 Task: Create Card Content Creation Review in Board Newsletter Design Software to Workspace Corporate Legal Services. Create Card Job Training Review in Board Sales Pipeline Forecasting to Workspace Corporate Legal Services. Create Card Content Distribution Review in Board Content Marketing Podcast Creation and Promotion Strategy to Workspace Corporate Legal Services
Action: Mouse moved to (113, 391)
Screenshot: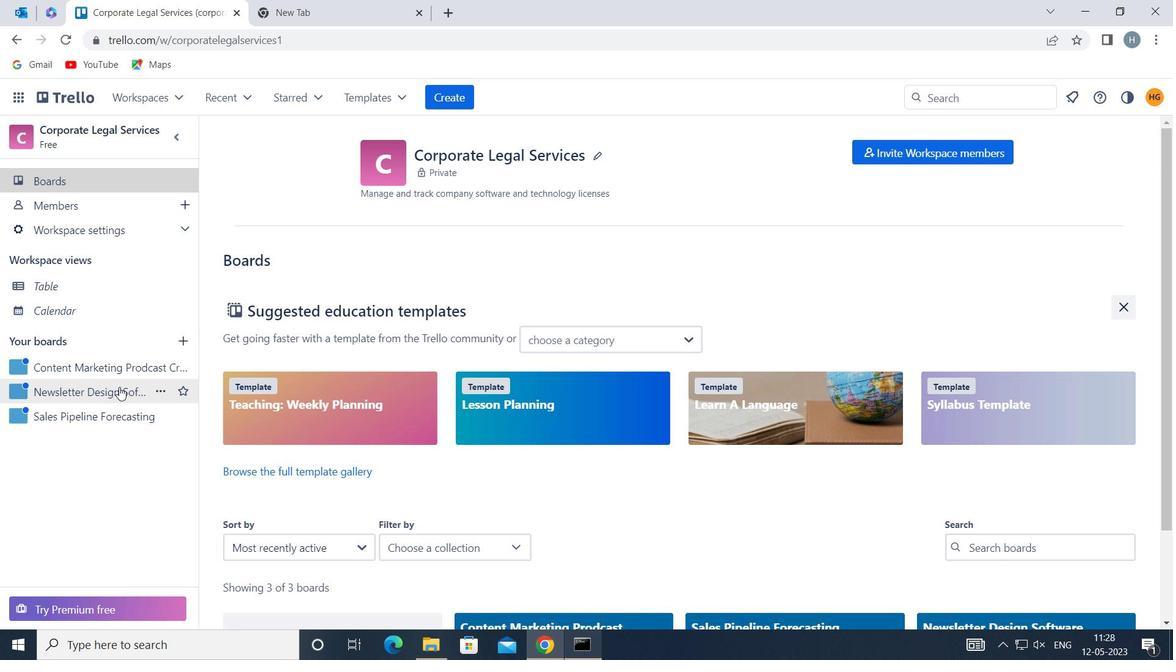 
Action: Mouse pressed left at (113, 391)
Screenshot: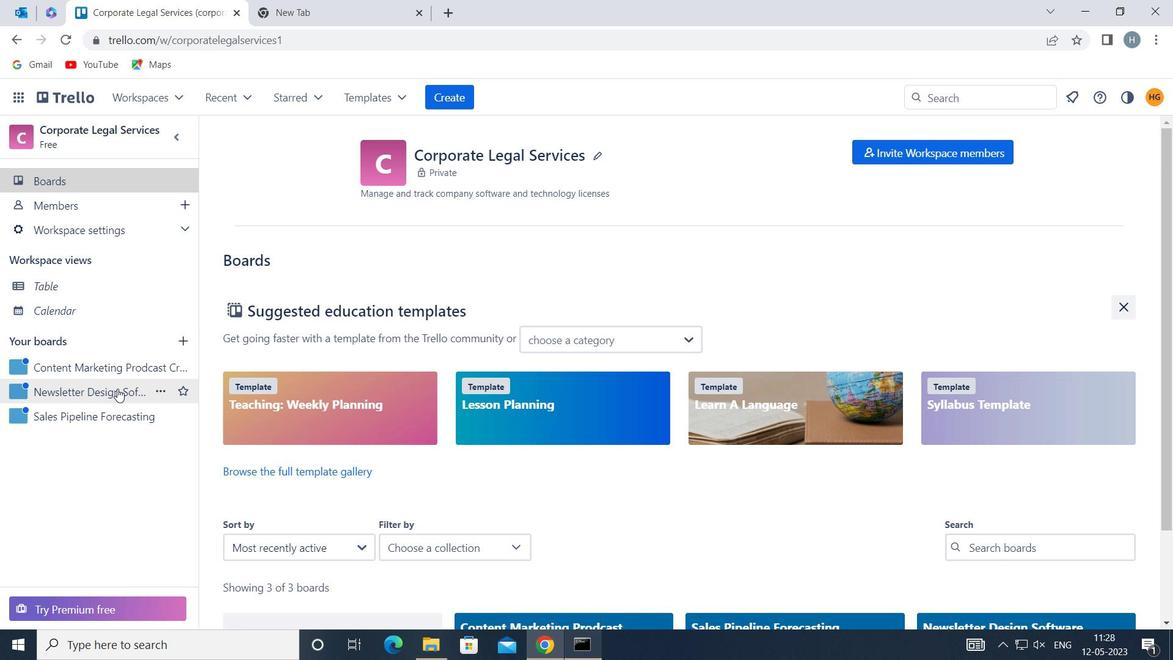 
Action: Mouse moved to (715, 228)
Screenshot: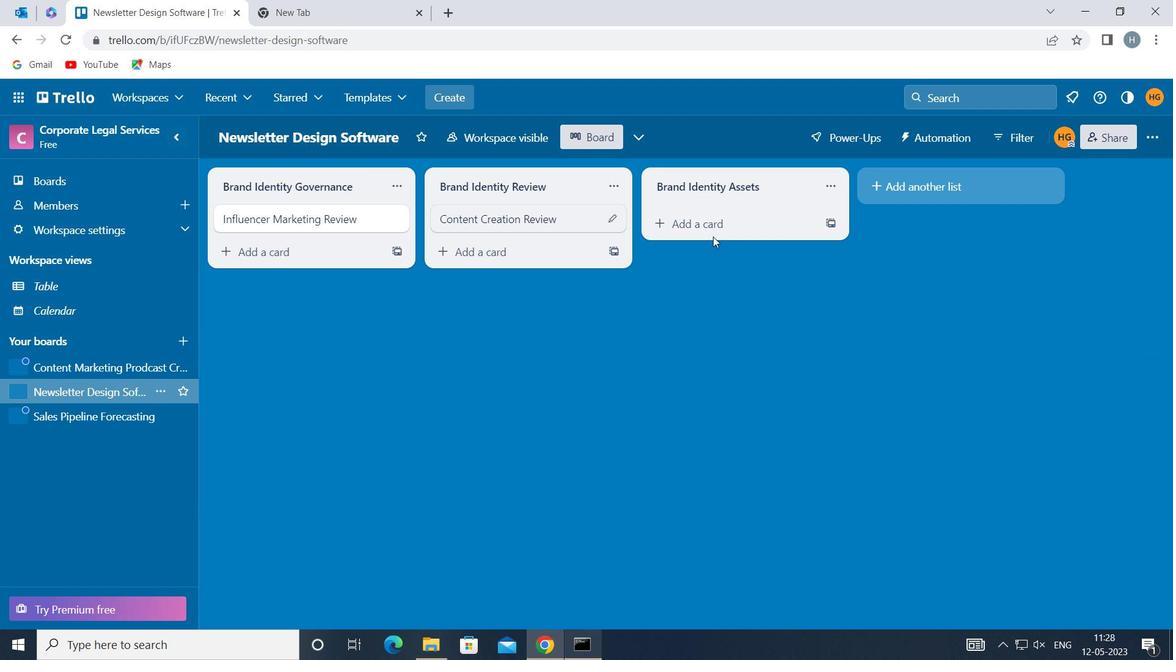 
Action: Mouse pressed left at (715, 228)
Screenshot: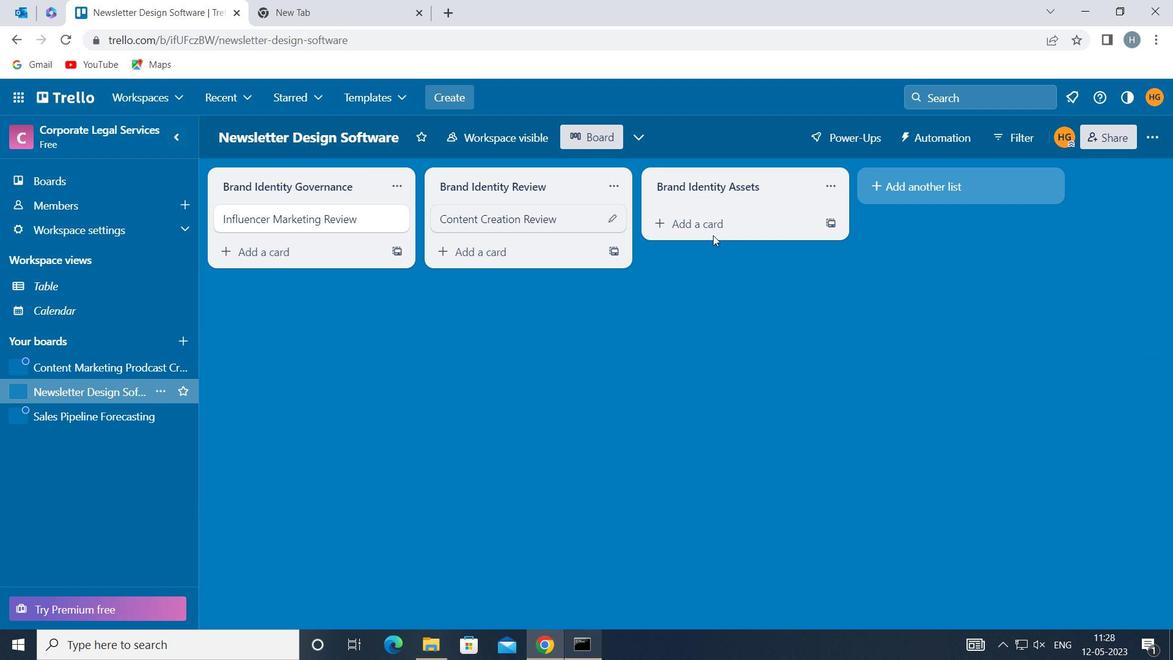 
Action: Mouse pressed left at (715, 228)
Screenshot: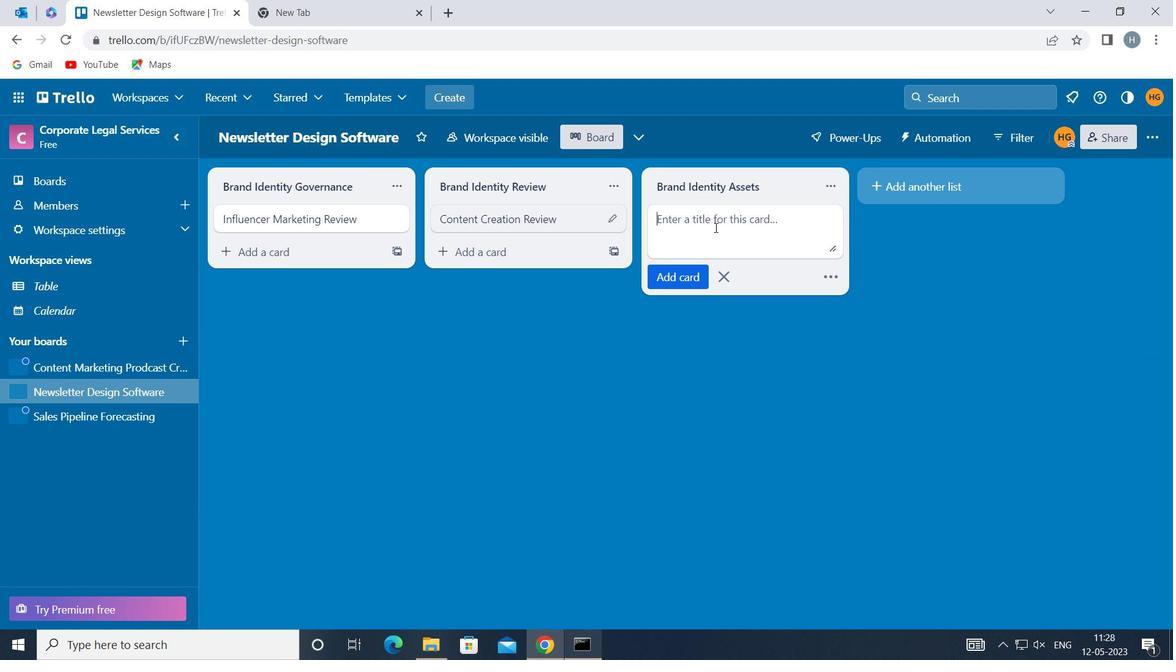 
Action: Key pressed <Key.shift>CONTENT<Key.space><Key.shift>CREATION<Key.space><Key.shift>REVIEW
Screenshot: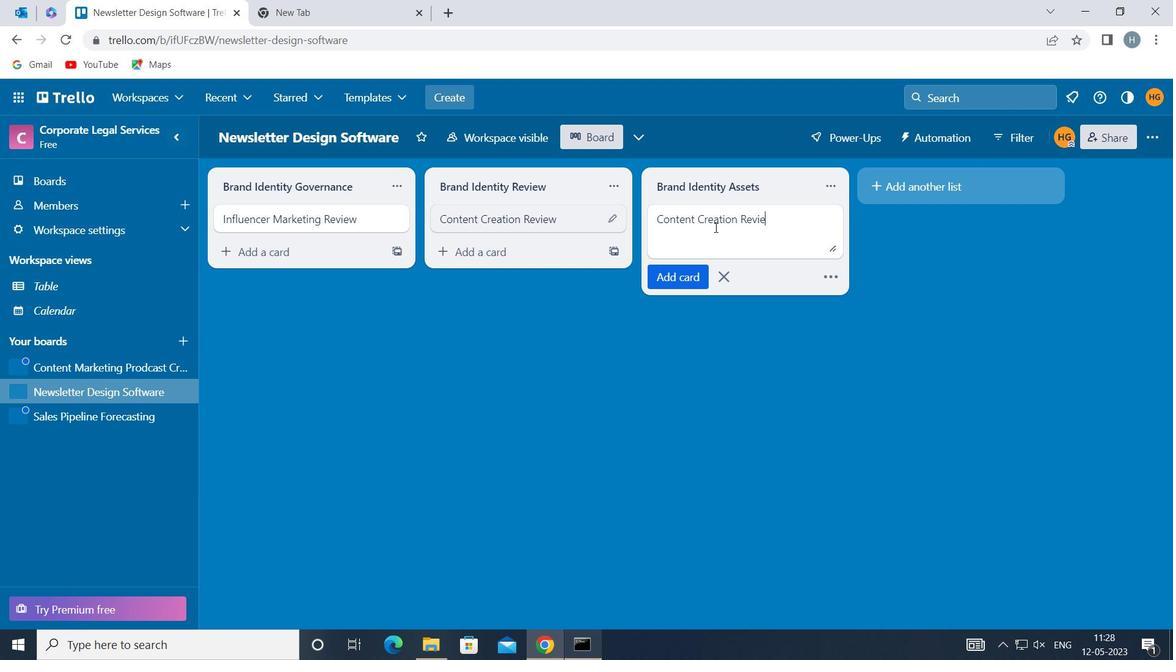 
Action: Mouse moved to (685, 274)
Screenshot: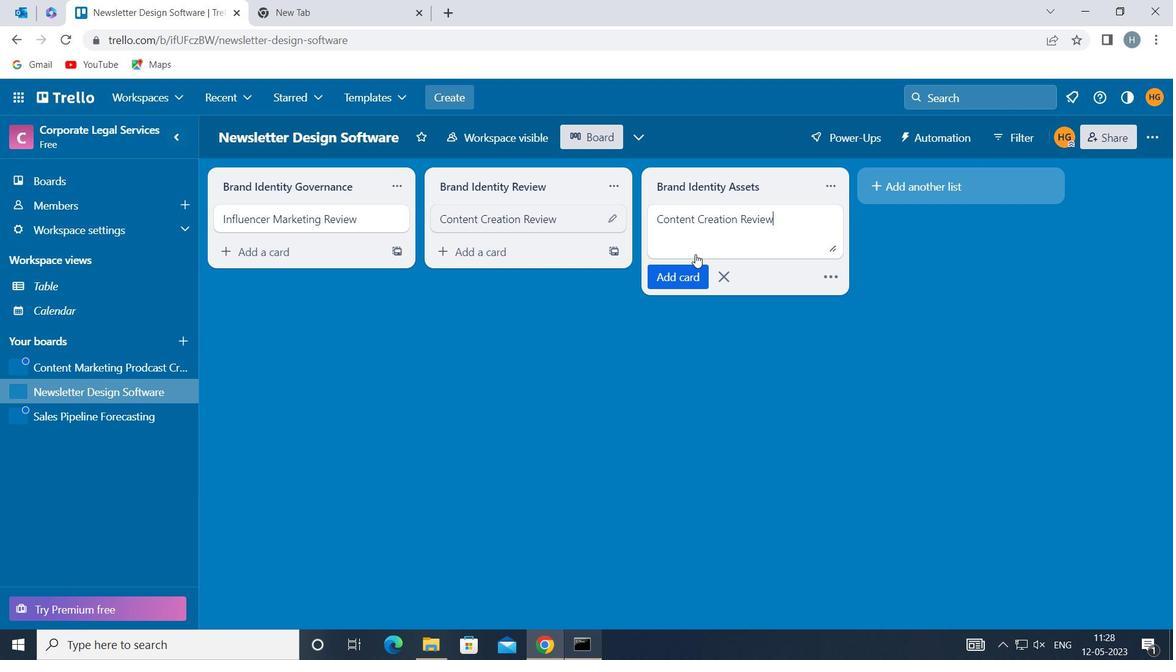 
Action: Mouse pressed left at (685, 274)
Screenshot: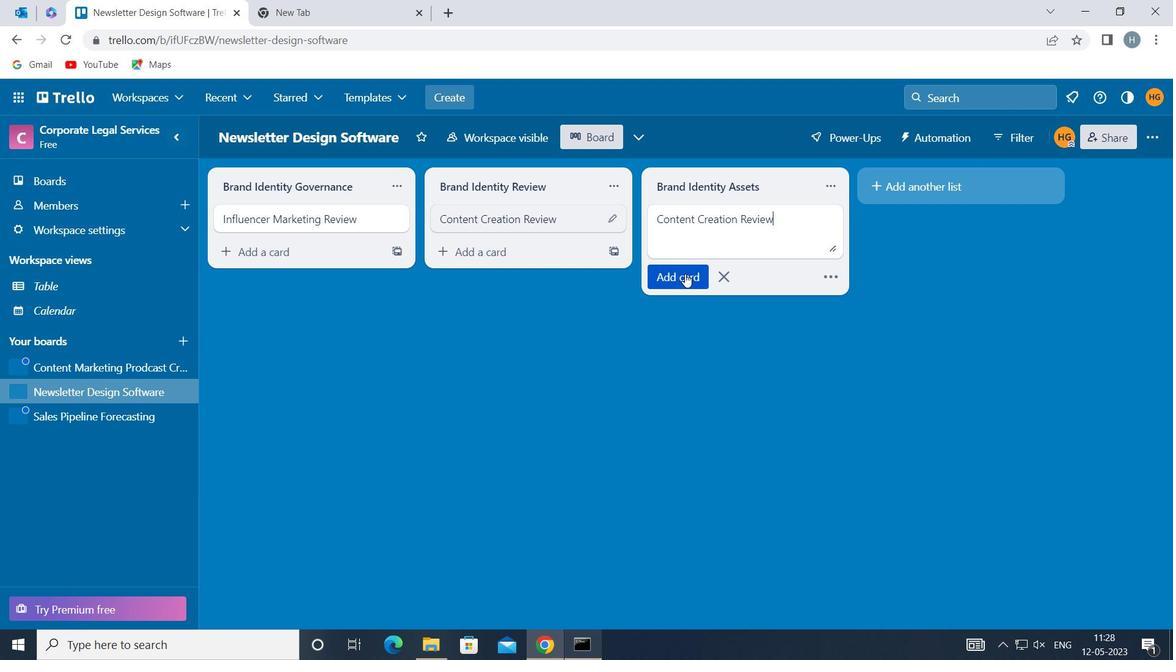 
Action: Mouse moved to (624, 383)
Screenshot: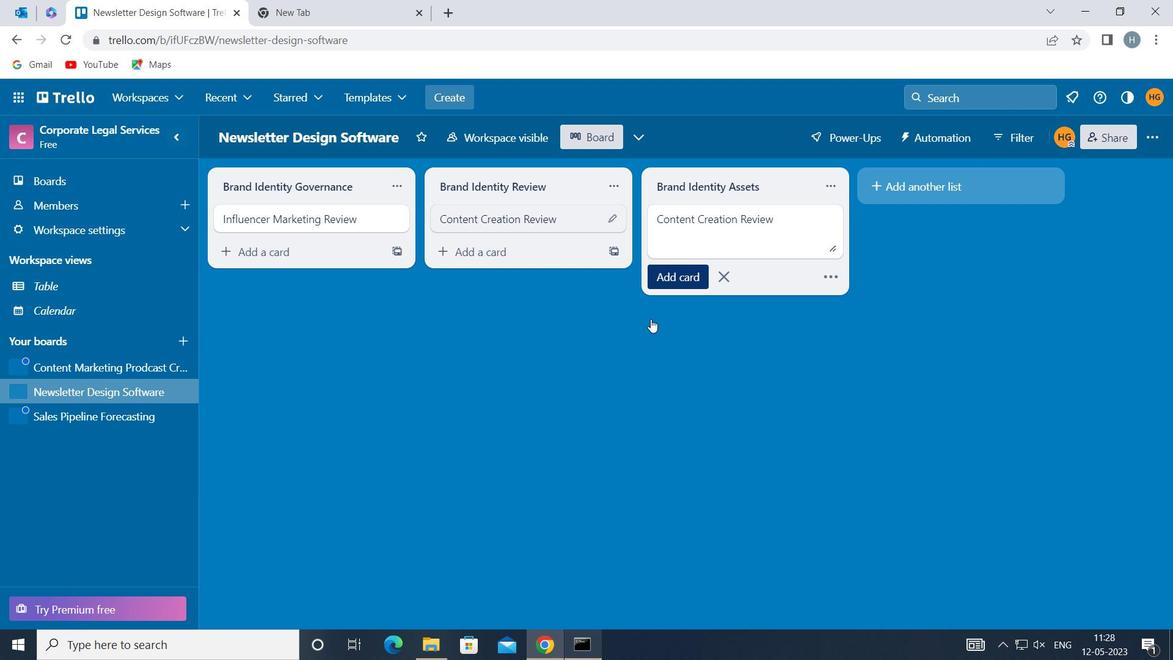 
Action: Mouse pressed left at (624, 383)
Screenshot: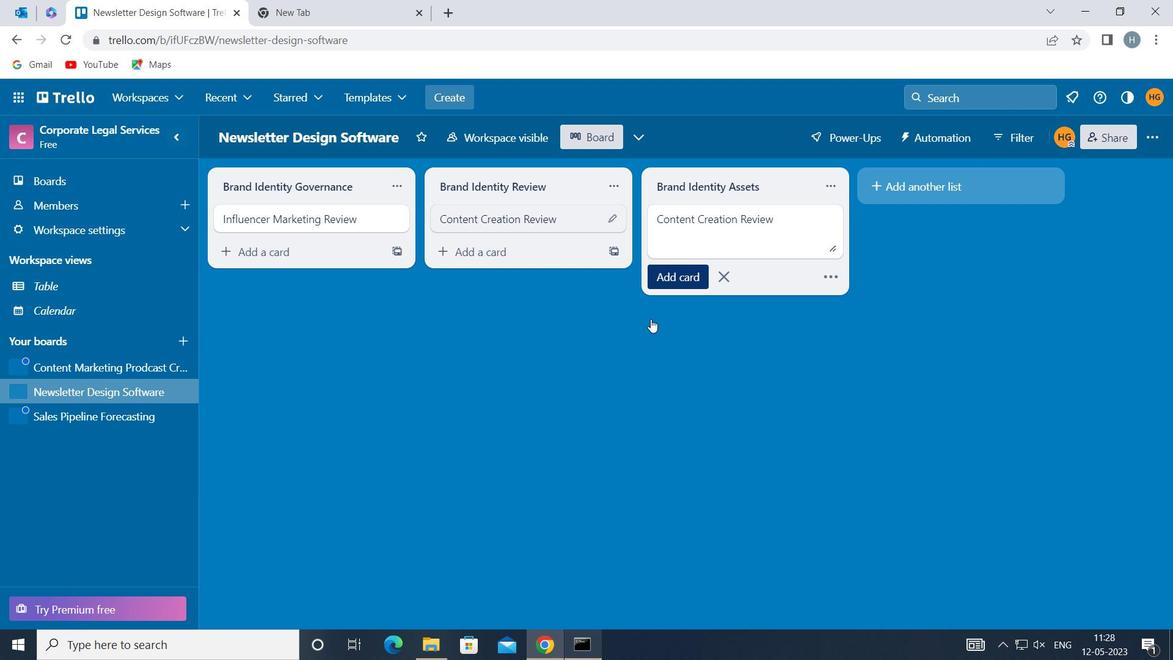 
Action: Mouse moved to (86, 407)
Screenshot: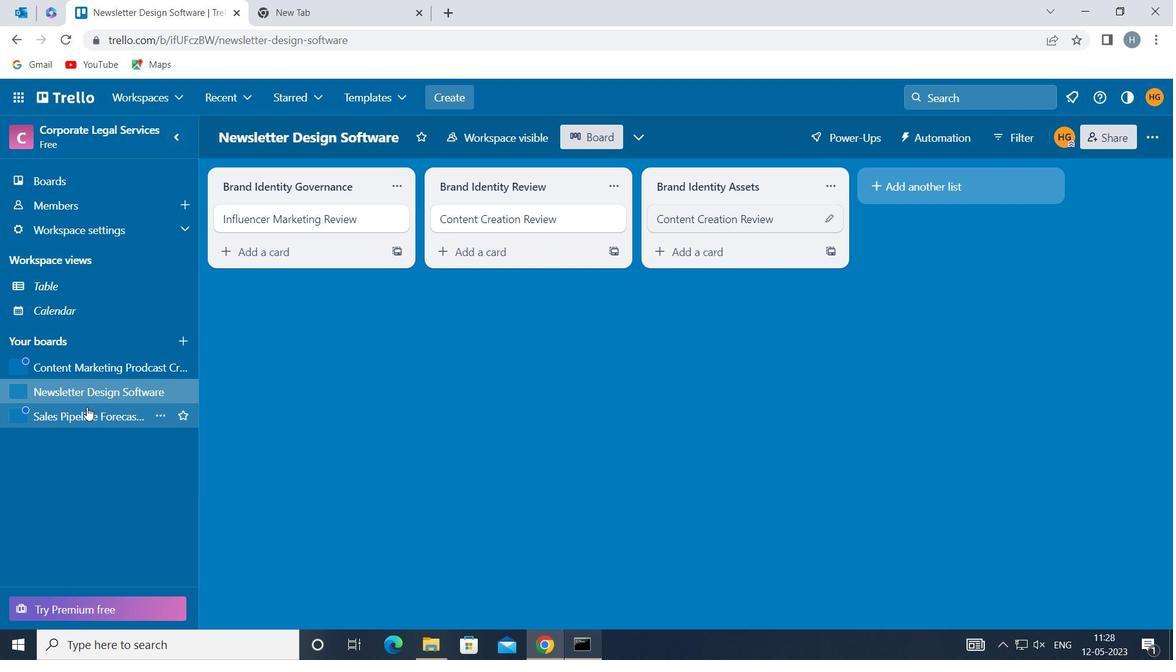 
Action: Mouse pressed left at (86, 407)
Screenshot: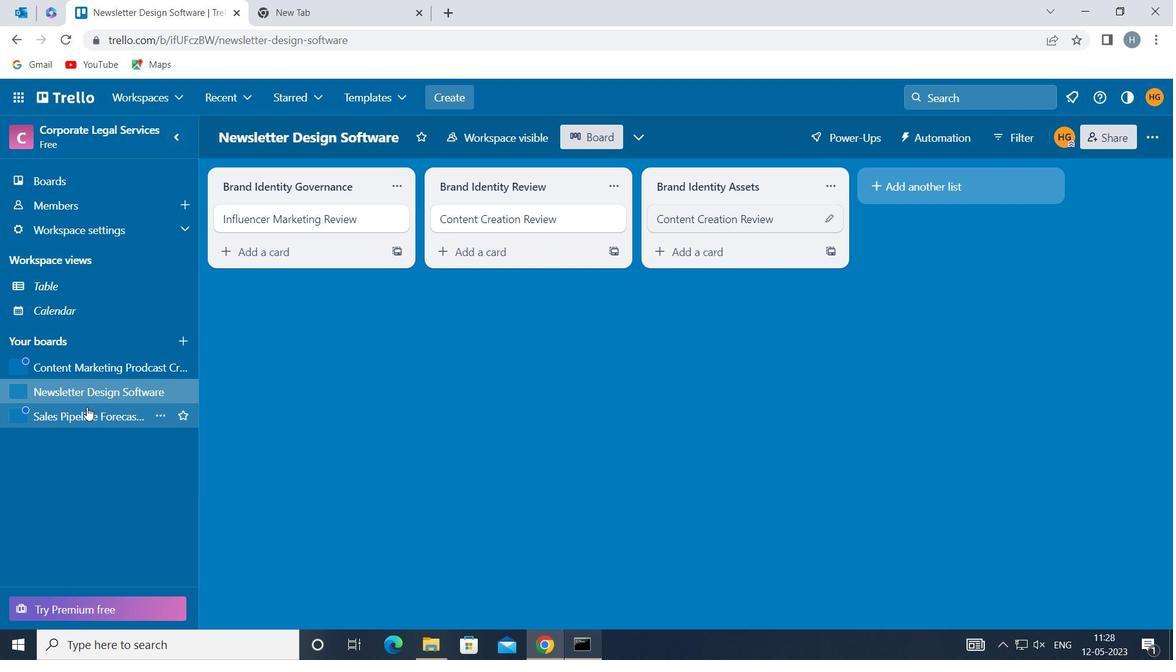 
Action: Mouse moved to (743, 227)
Screenshot: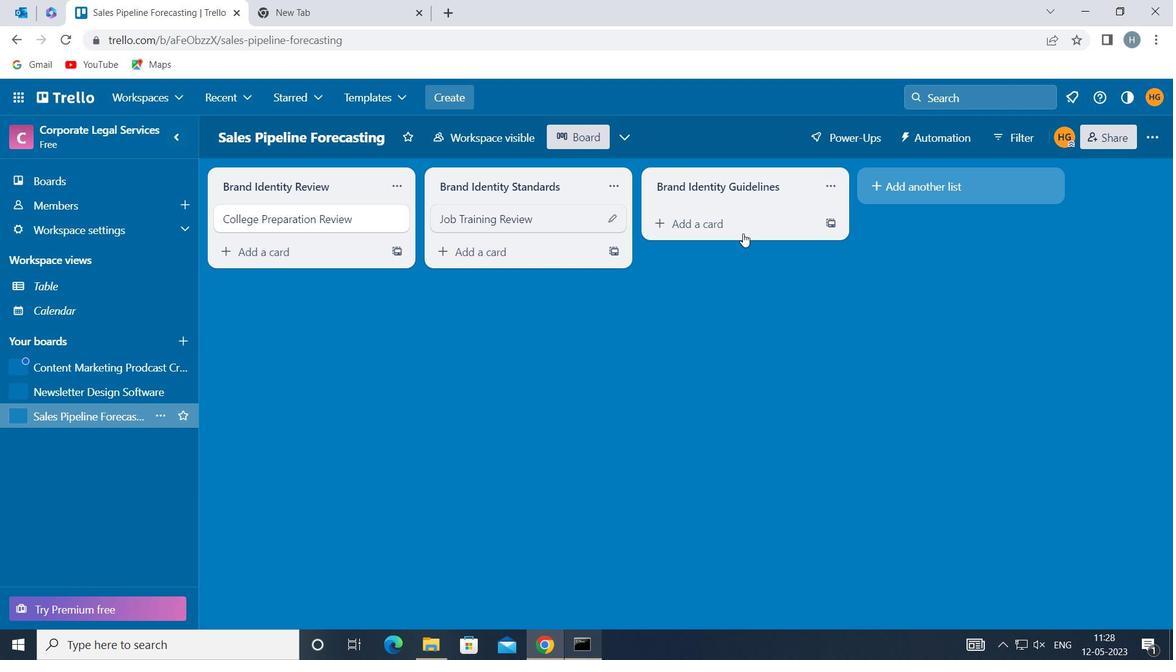 
Action: Mouse pressed left at (743, 227)
Screenshot: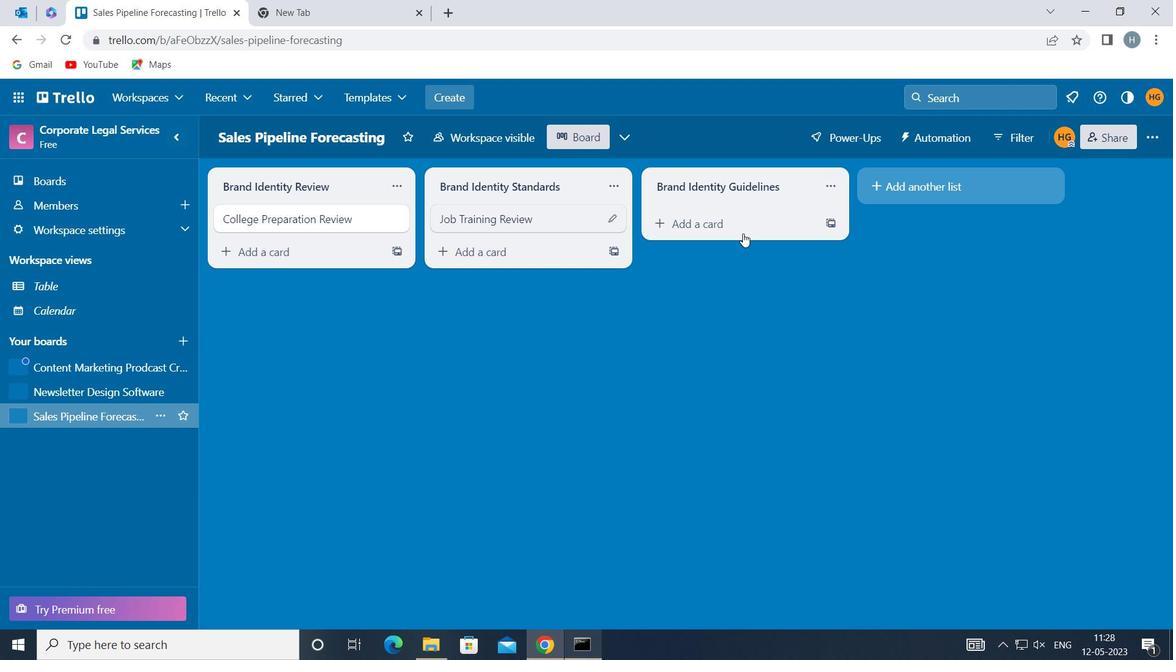
Action: Mouse moved to (734, 215)
Screenshot: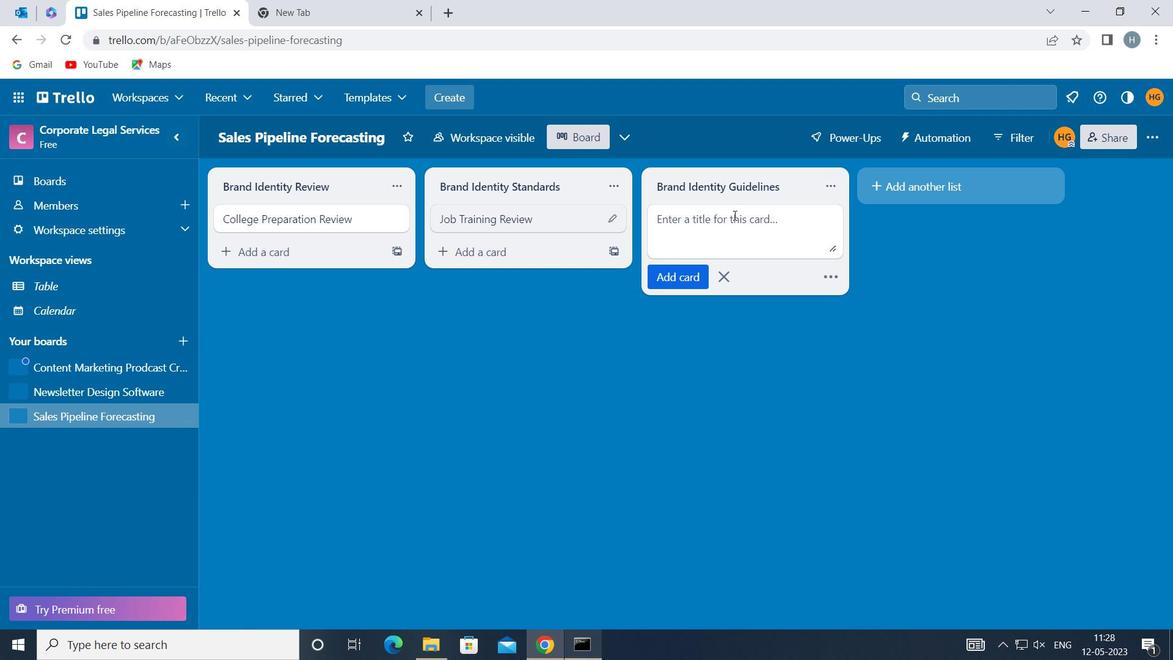 
Action: Mouse pressed left at (734, 215)
Screenshot: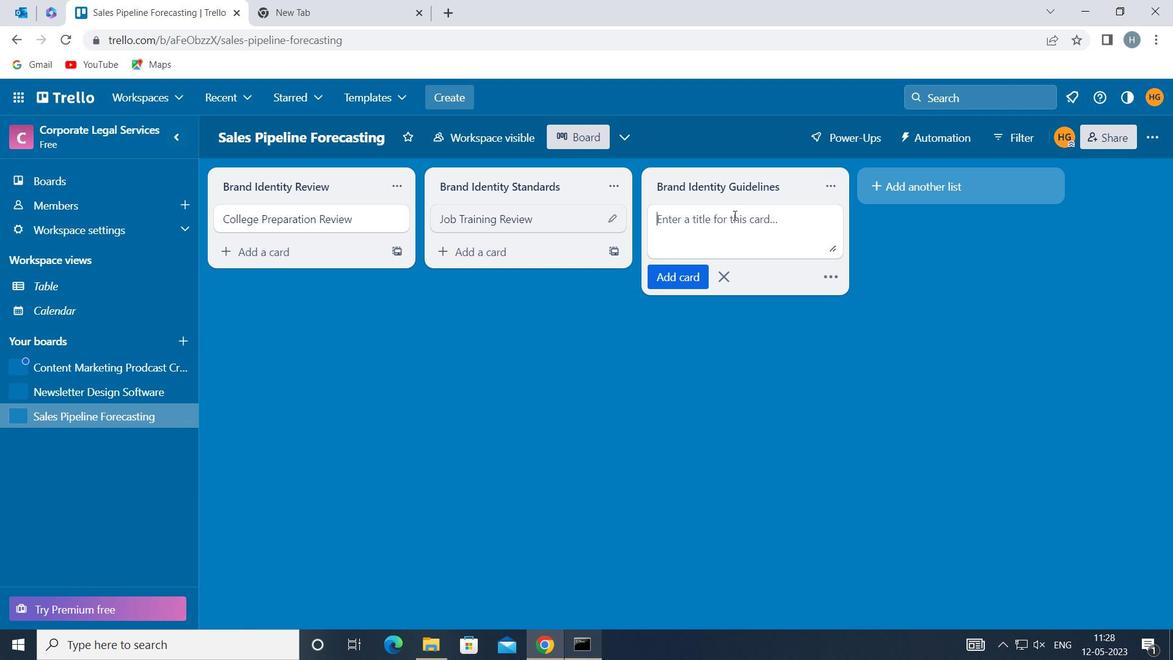 
Action: Key pressed <Key.shift>JOB<Key.space><Key.shift>TRAINING<Key.space><Key.shift>REVIEW
Screenshot: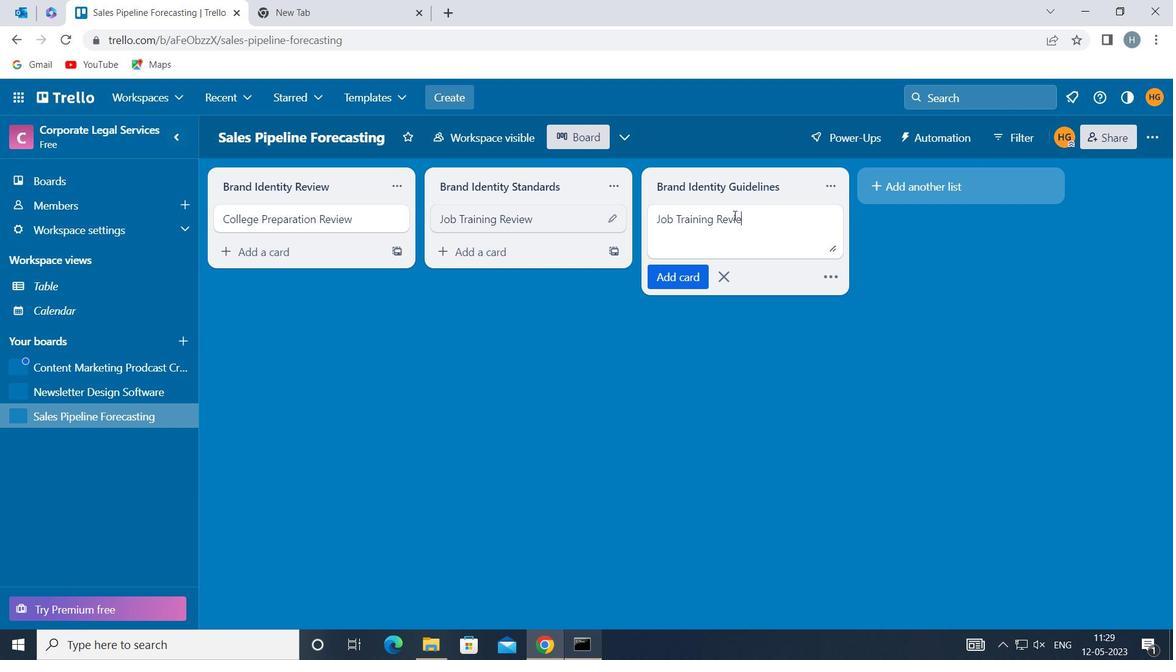 
Action: Mouse moved to (687, 274)
Screenshot: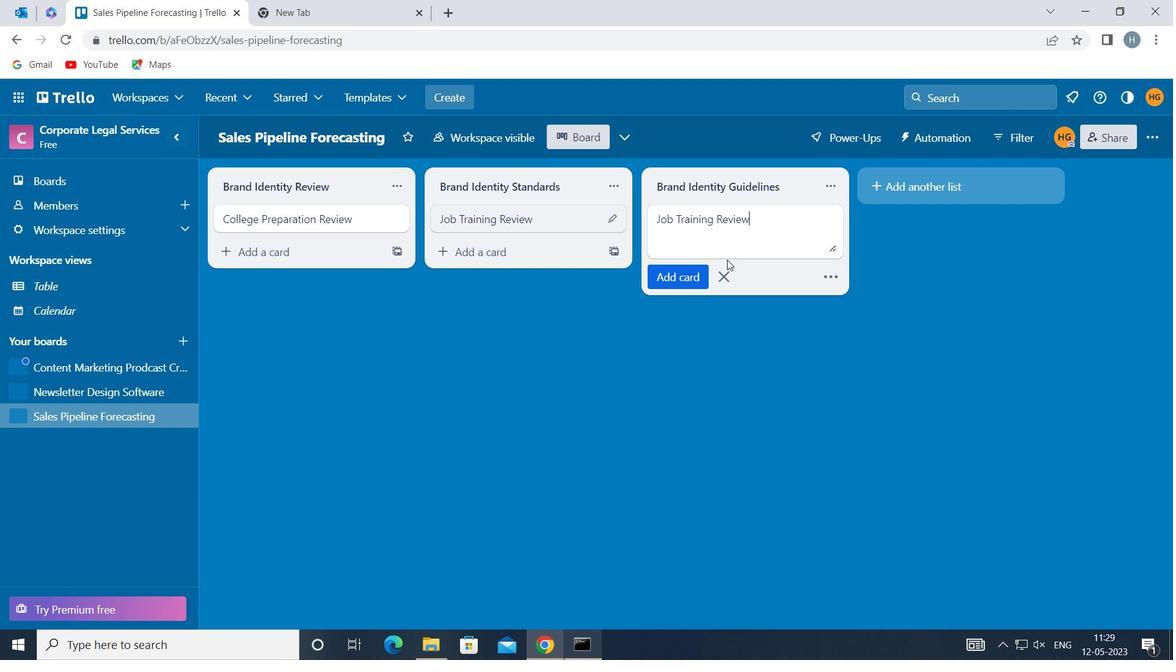 
Action: Mouse pressed left at (687, 274)
Screenshot: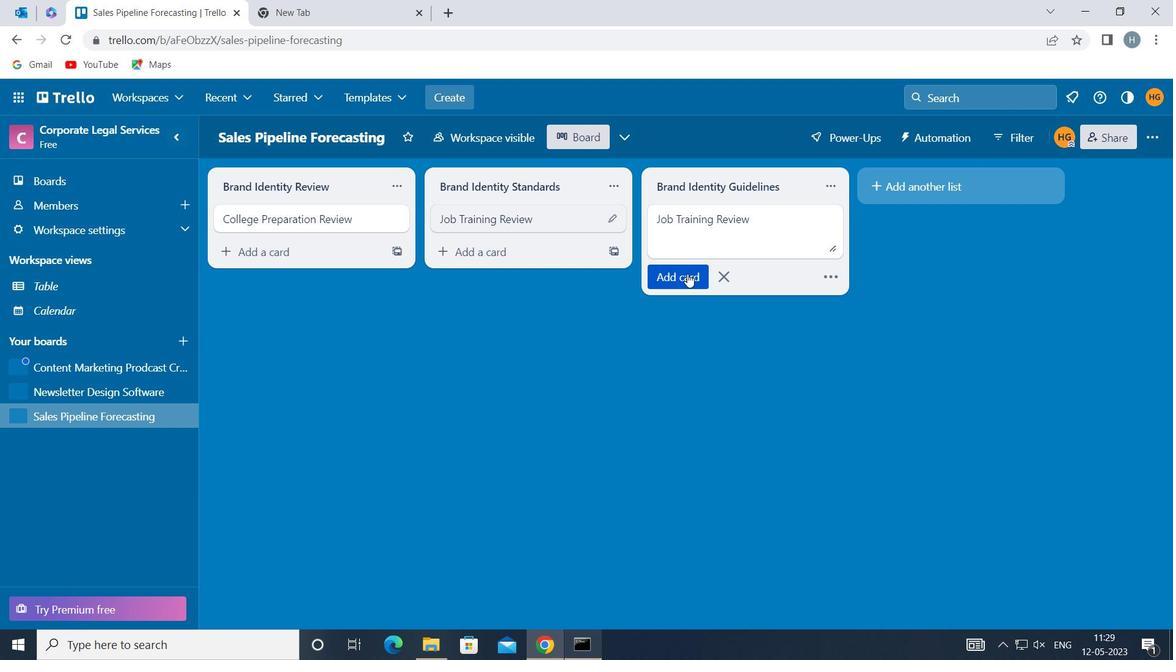 
Action: Mouse moved to (649, 352)
Screenshot: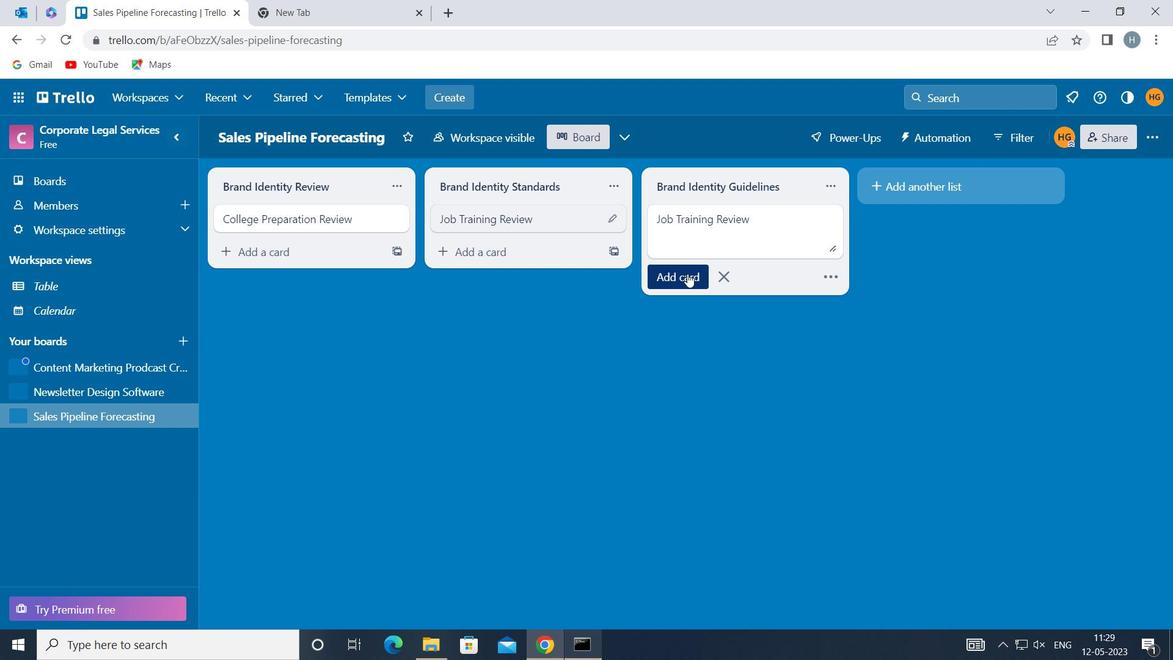 
Action: Mouse pressed left at (649, 352)
Screenshot: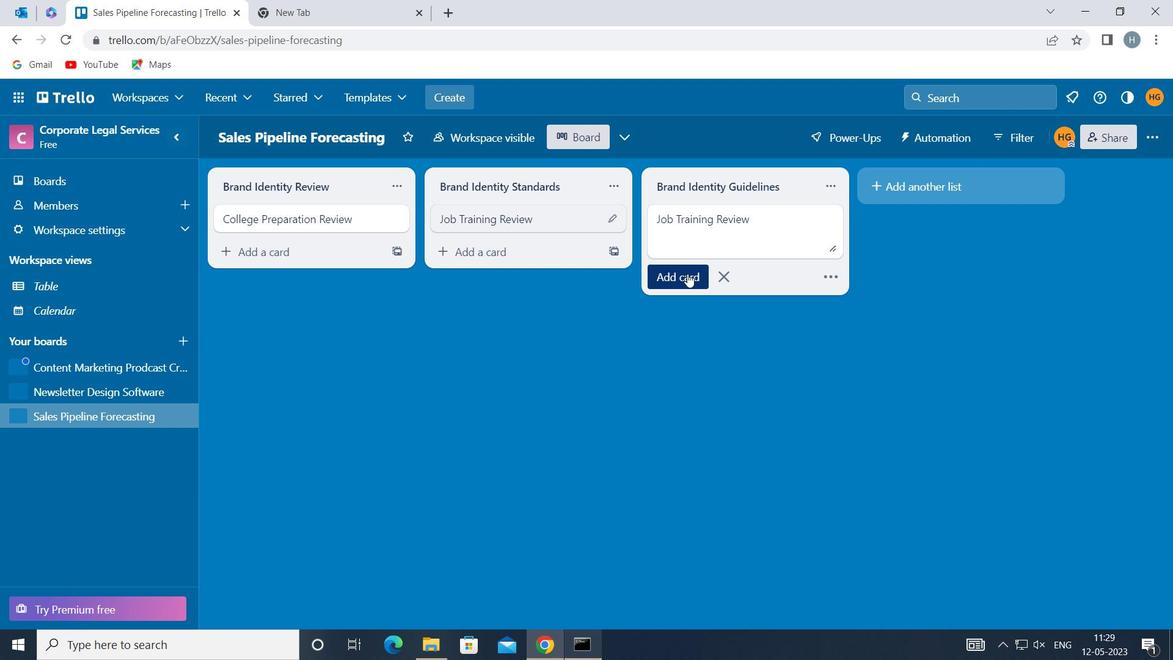 
Action: Mouse moved to (36, 364)
Screenshot: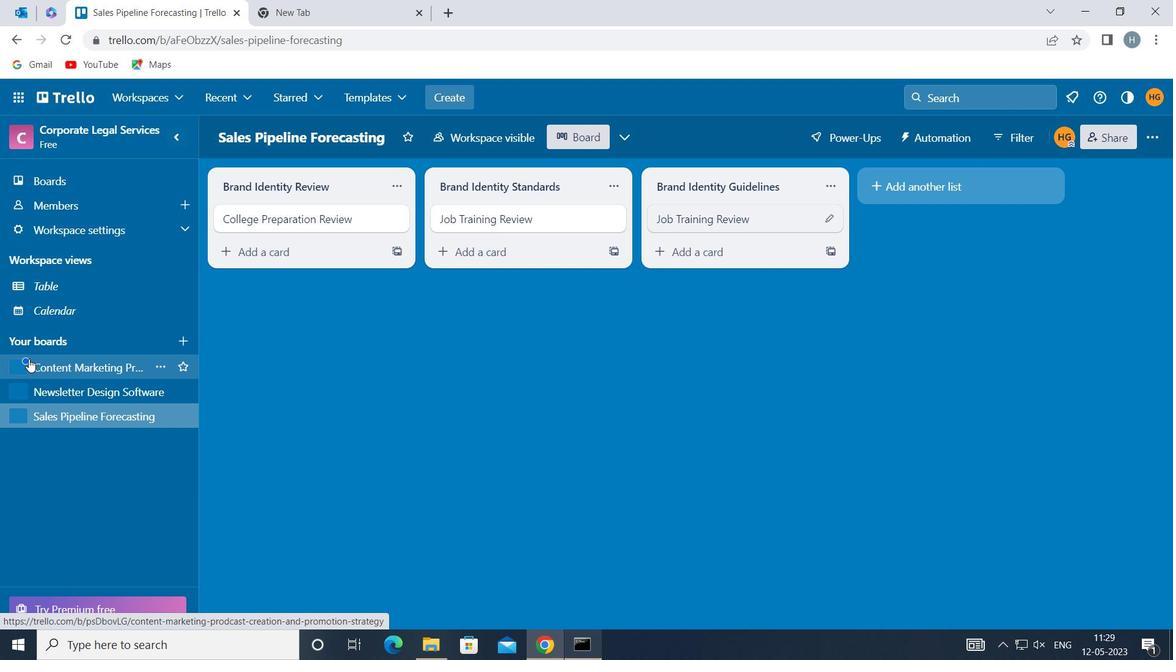 
Action: Mouse pressed left at (36, 364)
Screenshot: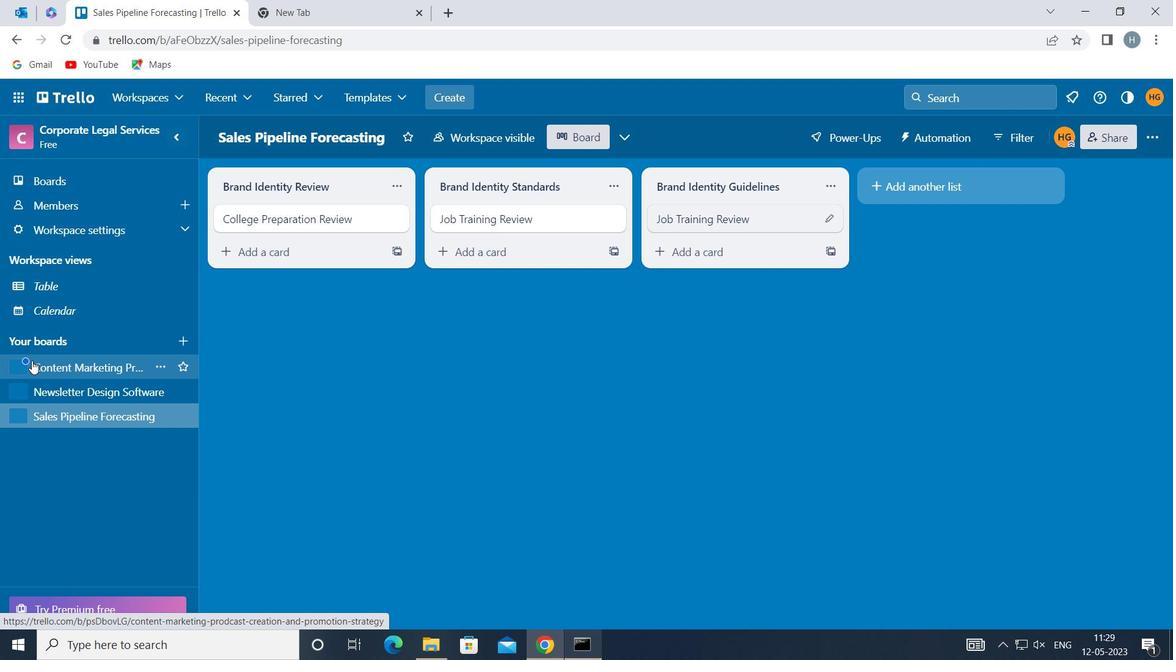
Action: Mouse moved to (702, 218)
Screenshot: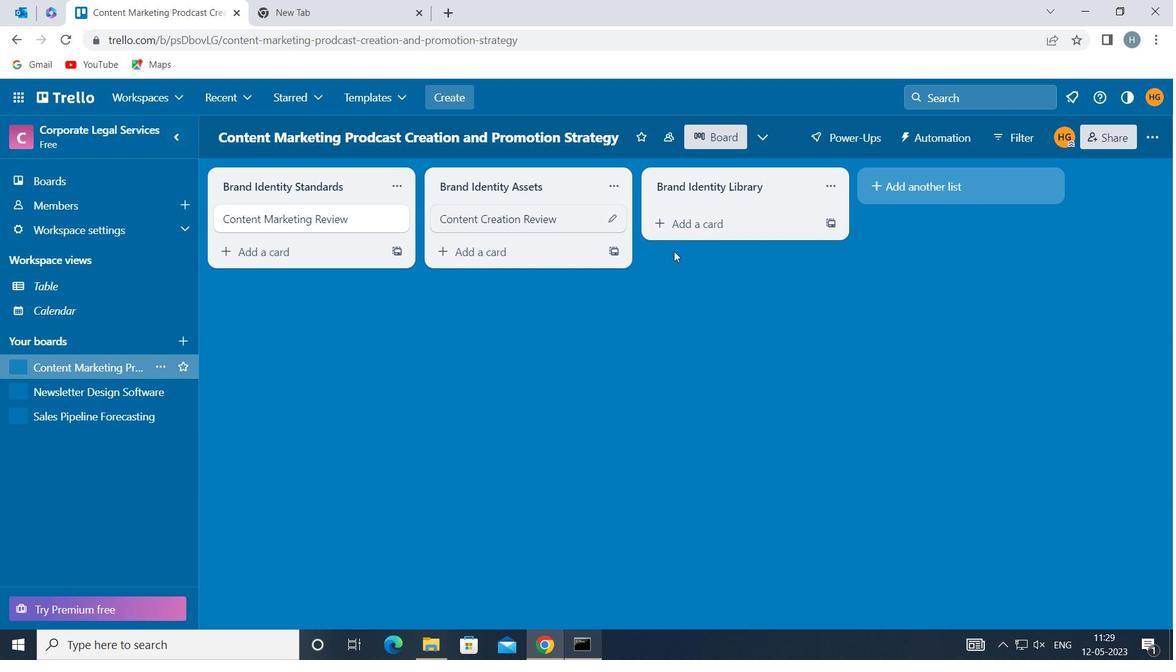 
Action: Mouse pressed left at (702, 218)
Screenshot: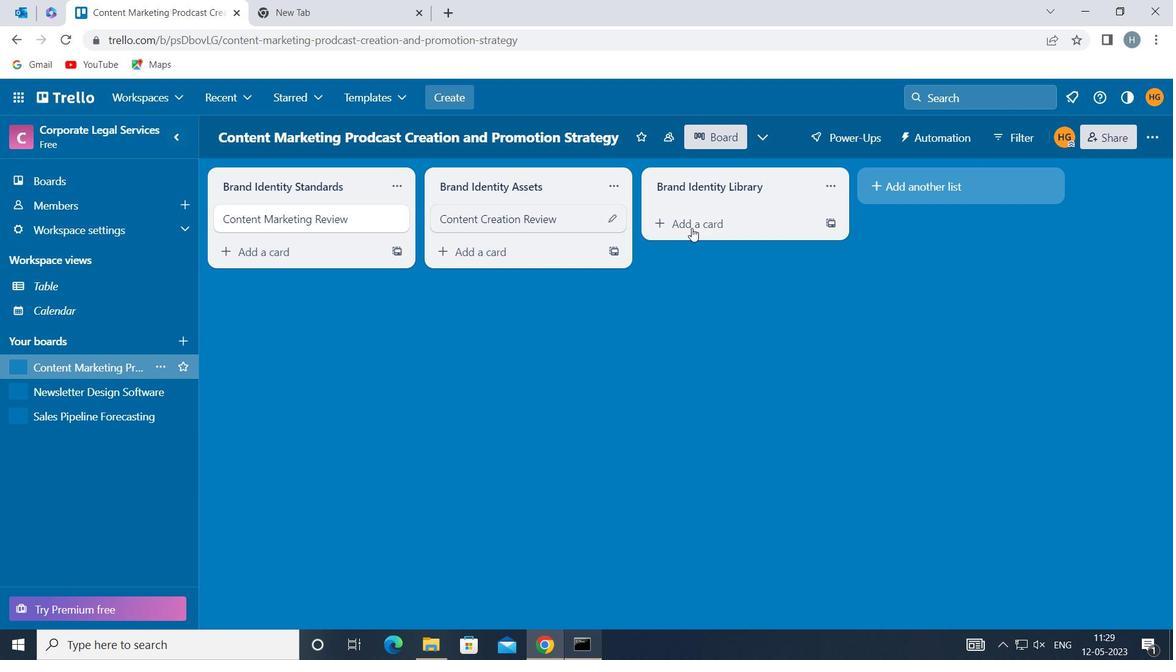 
Action: Mouse moved to (704, 226)
Screenshot: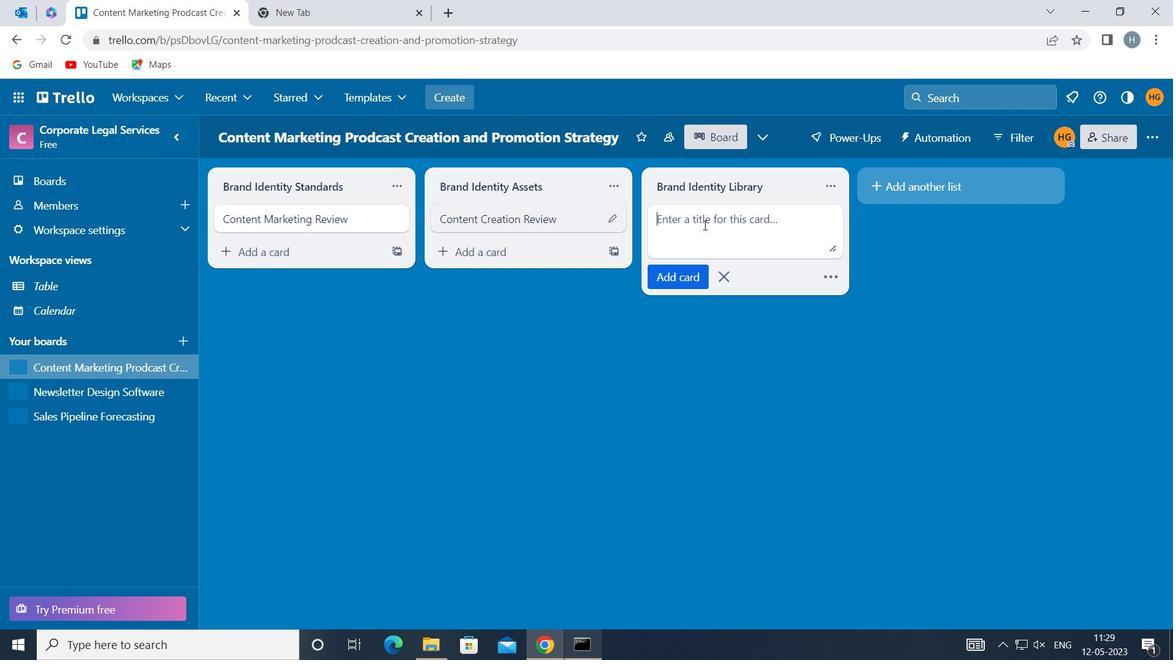 
Action: Mouse pressed left at (704, 226)
Screenshot: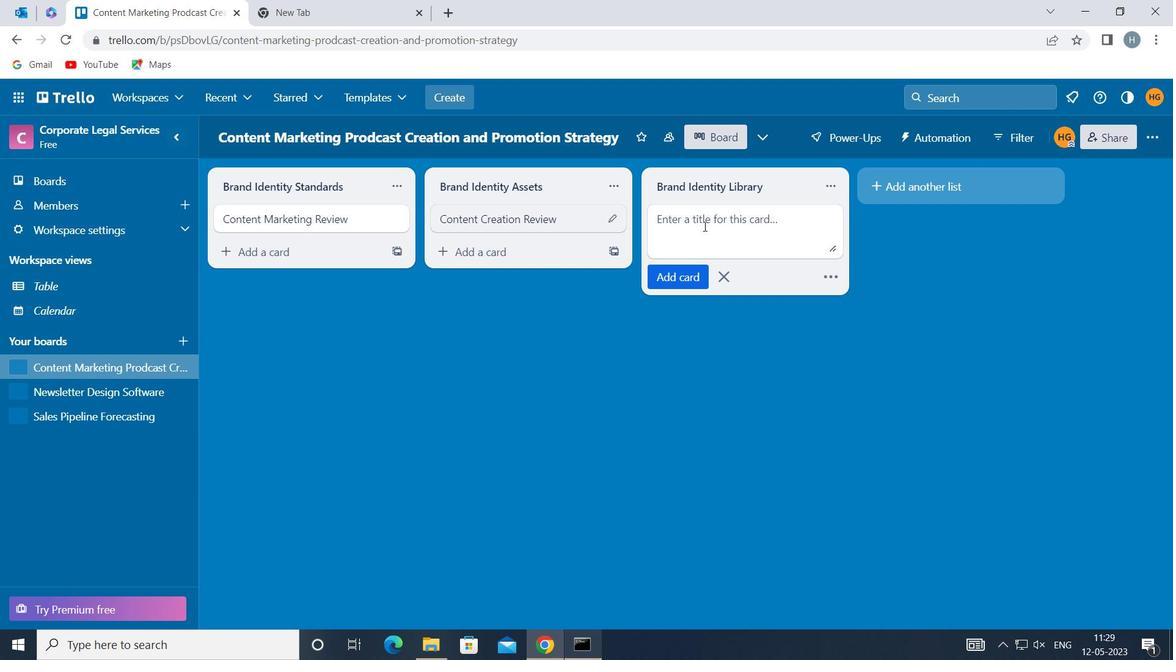
Action: Key pressed <Key.shift>CONTENT<Key.space><Key.shift>DISTRIBUTION<Key.space><Key.shift>REVIEW
Screenshot: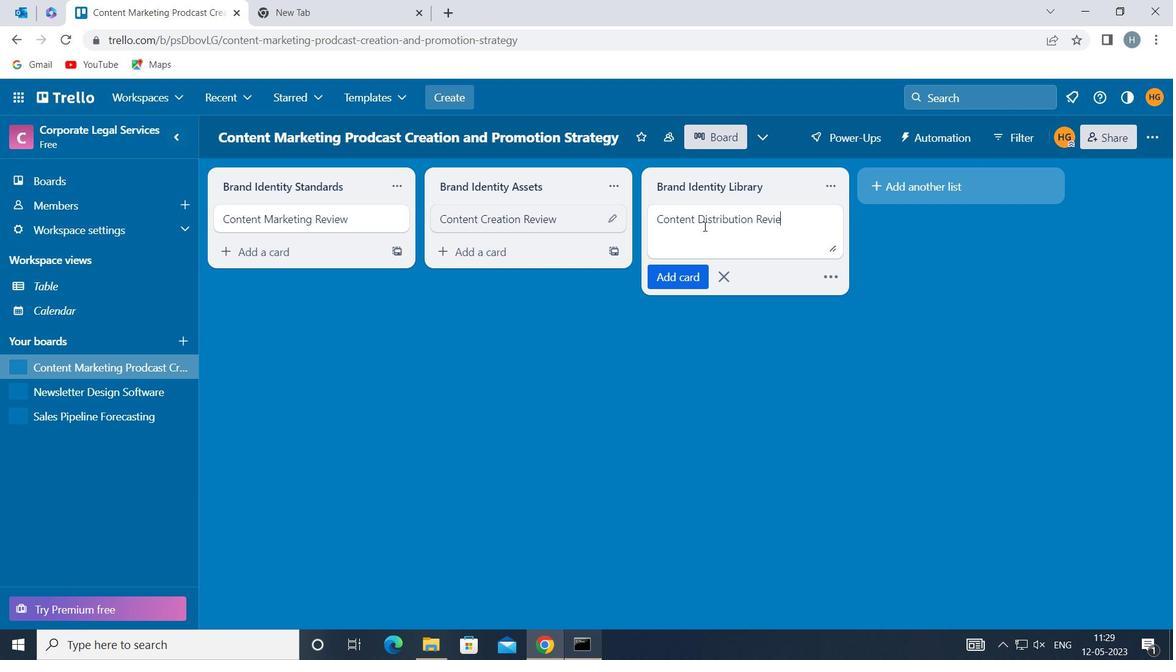 
Action: Mouse moved to (689, 278)
Screenshot: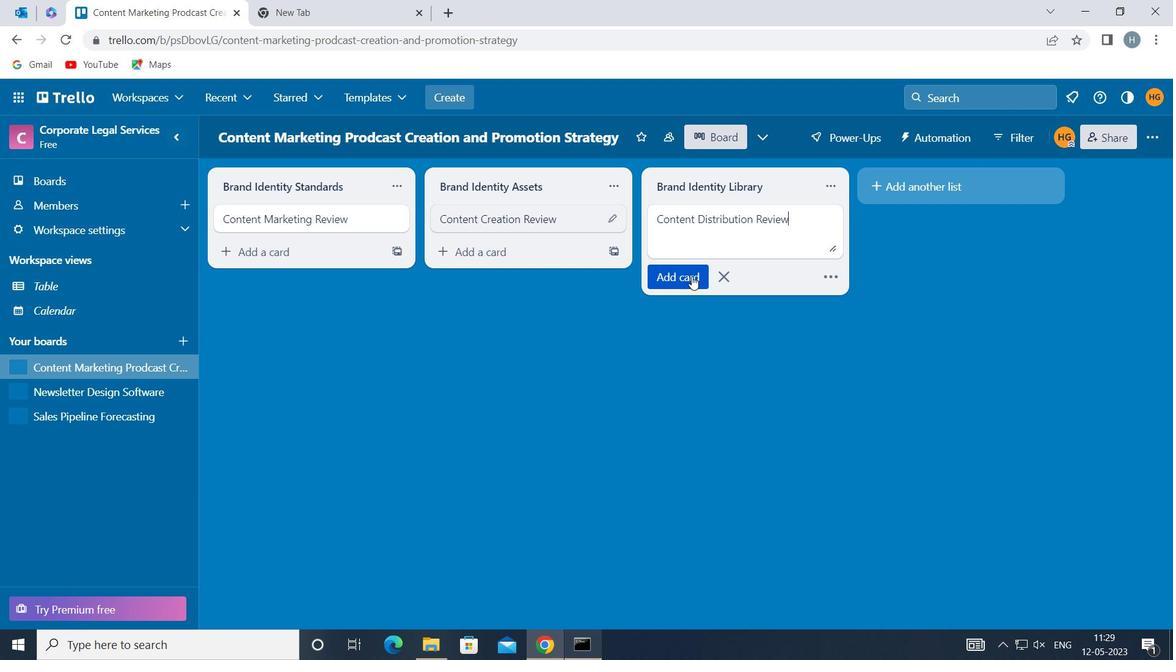 
Action: Mouse pressed left at (689, 278)
Screenshot: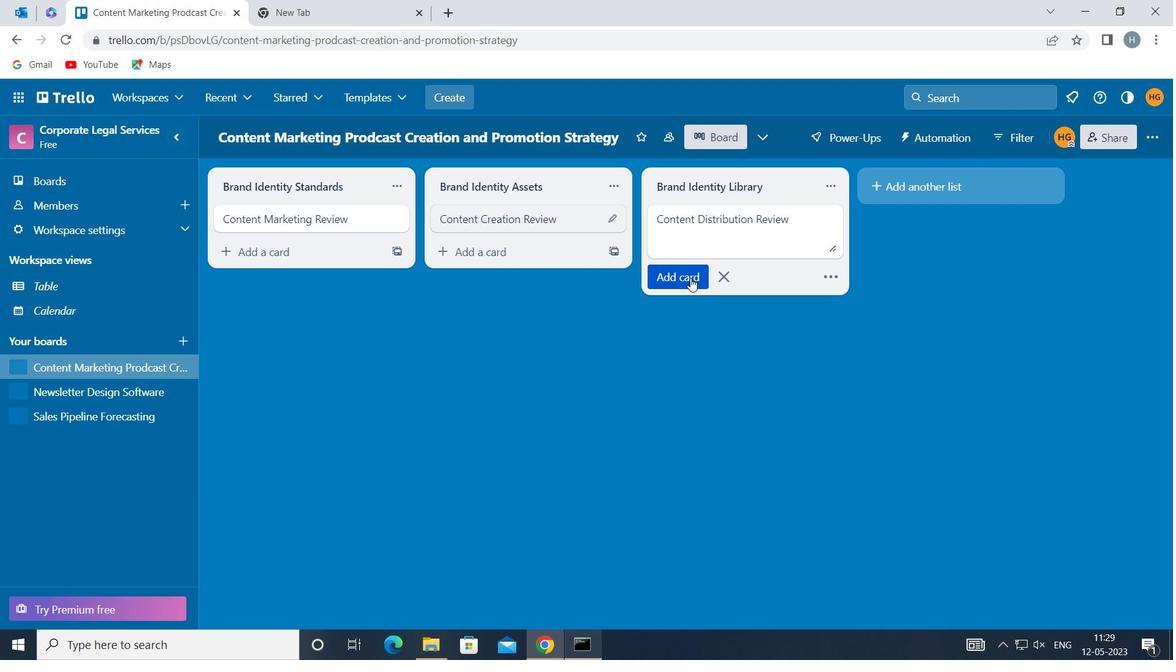 
Action: Mouse moved to (652, 377)
Screenshot: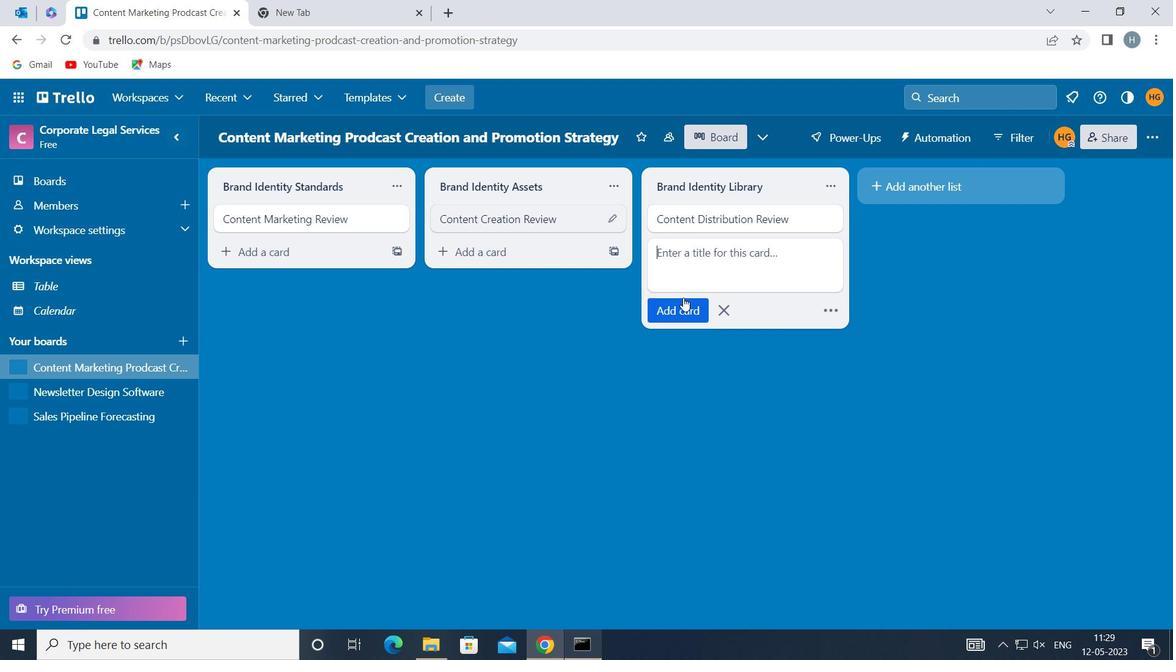 
Action: Mouse pressed left at (652, 377)
Screenshot: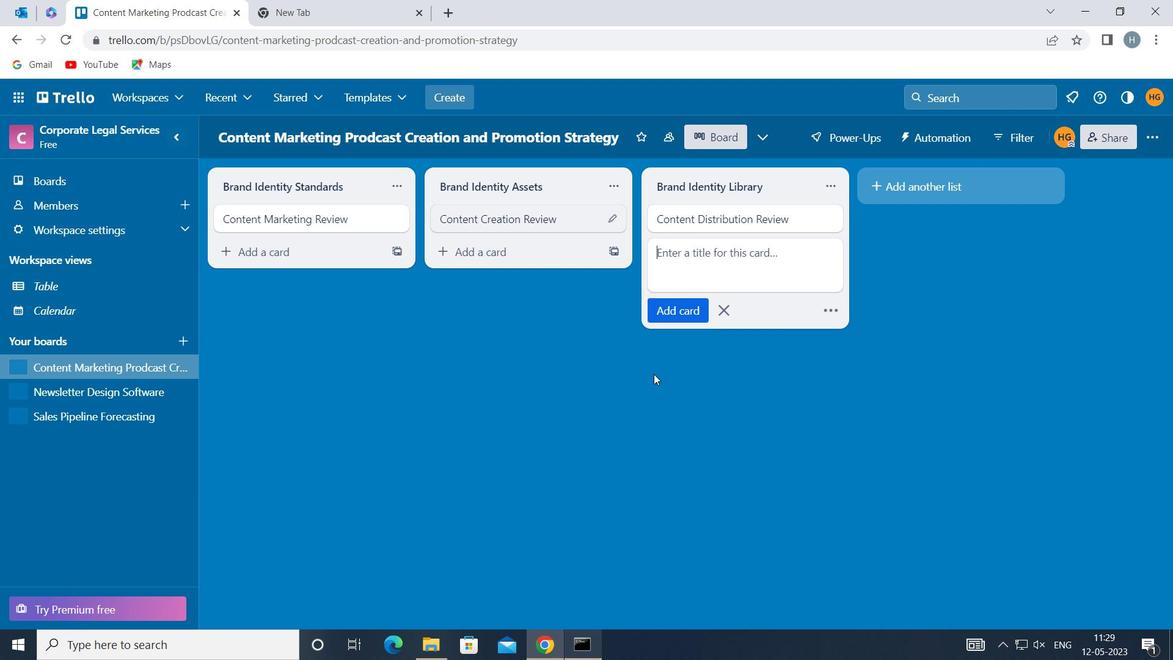 
Action: Mouse moved to (652, 377)
Screenshot: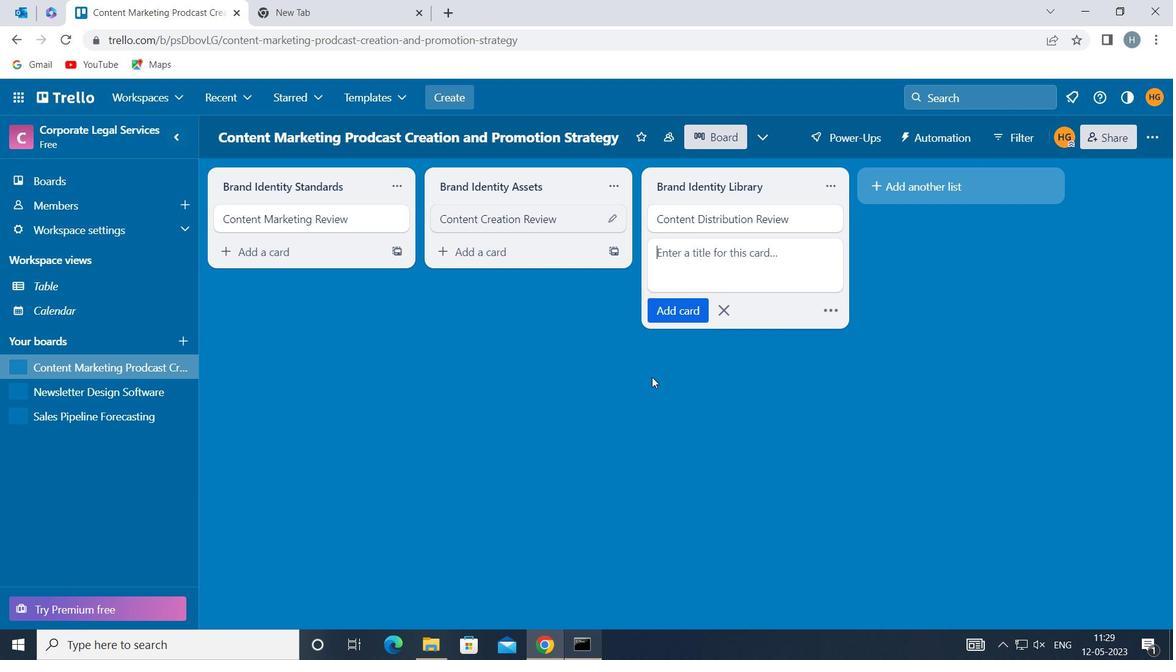 
